 Task: Set the Modulation / Constellation for Cable and satellite reception parameters to Auto QAM.
Action: Mouse moved to (130, 19)
Screenshot: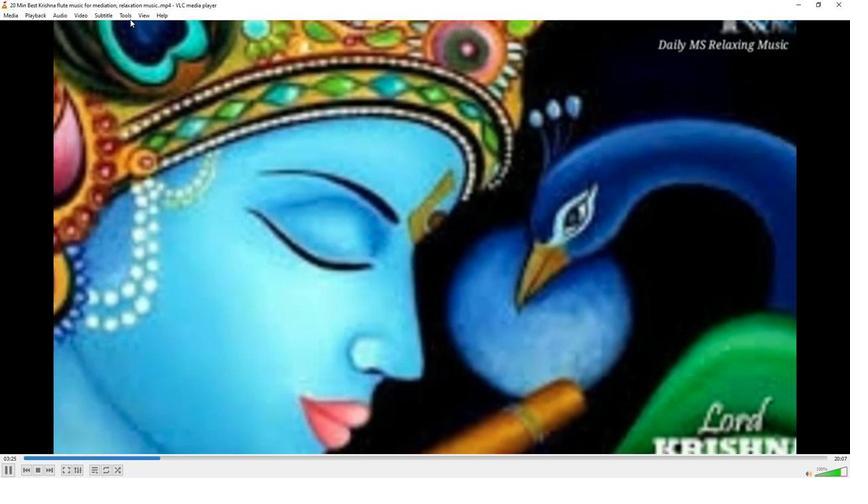 
Action: Mouse pressed left at (130, 19)
Screenshot: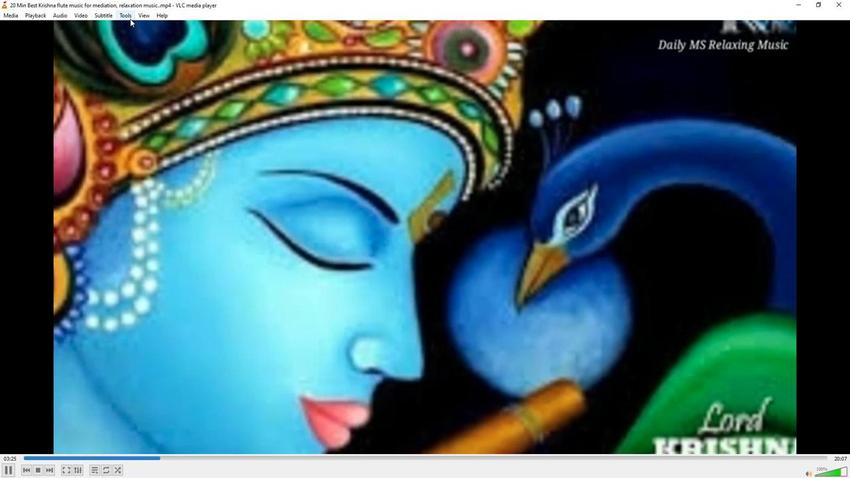
Action: Mouse moved to (133, 122)
Screenshot: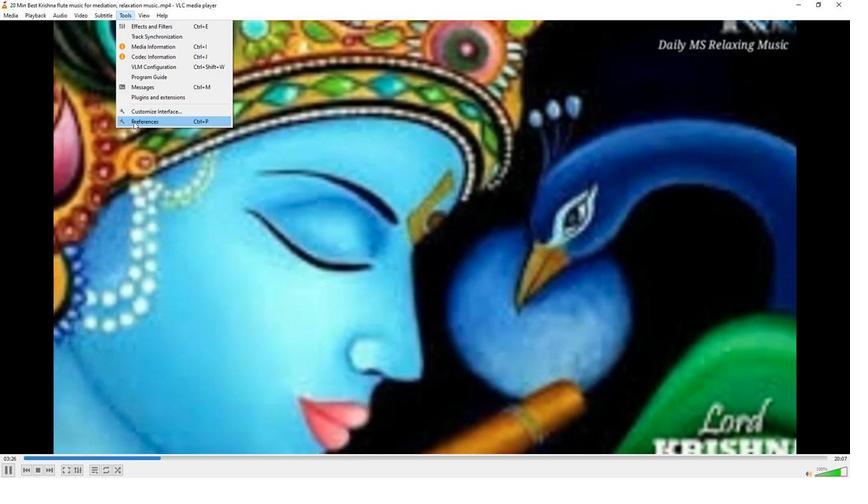 
Action: Mouse pressed left at (133, 122)
Screenshot: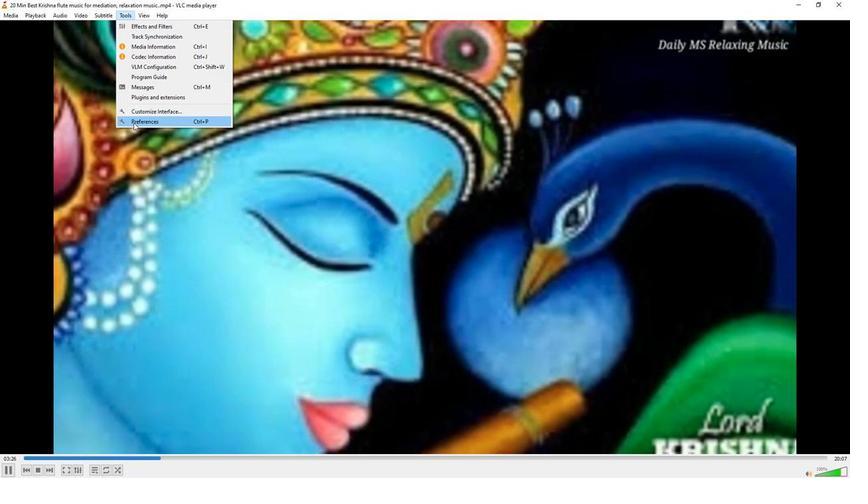 
Action: Mouse moved to (277, 389)
Screenshot: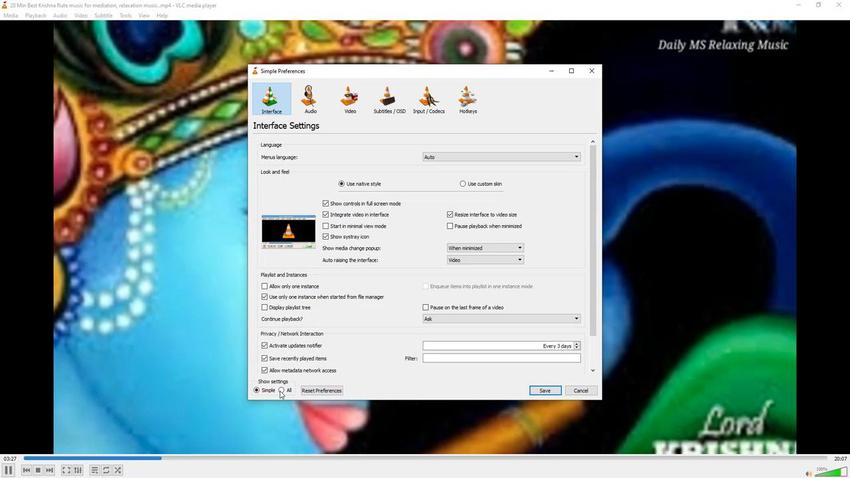 
Action: Mouse pressed left at (277, 389)
Screenshot: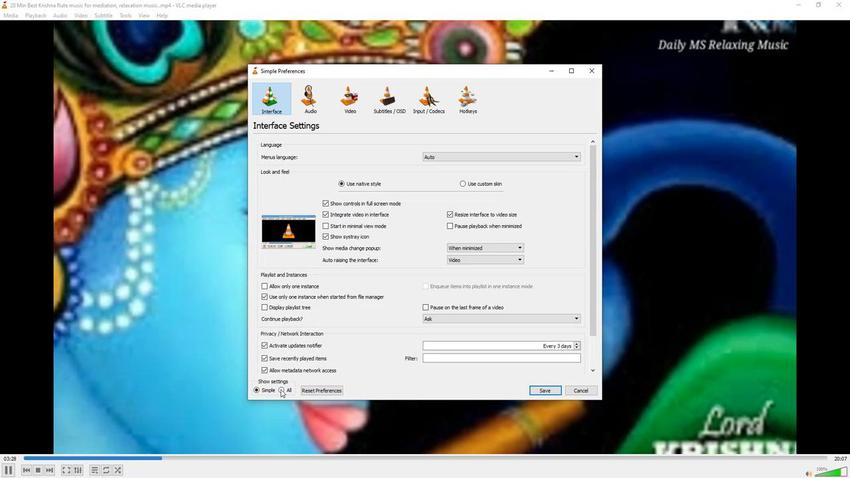 
Action: Mouse moved to (265, 237)
Screenshot: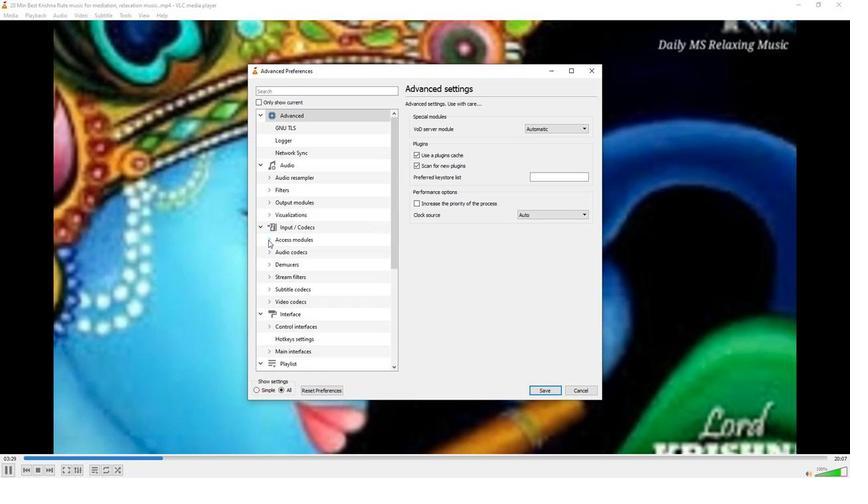 
Action: Mouse pressed left at (265, 237)
Screenshot: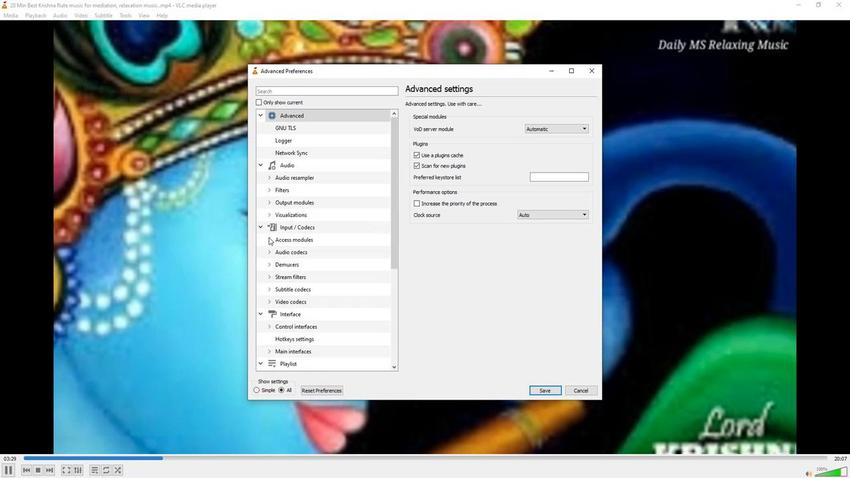
Action: Mouse moved to (285, 311)
Screenshot: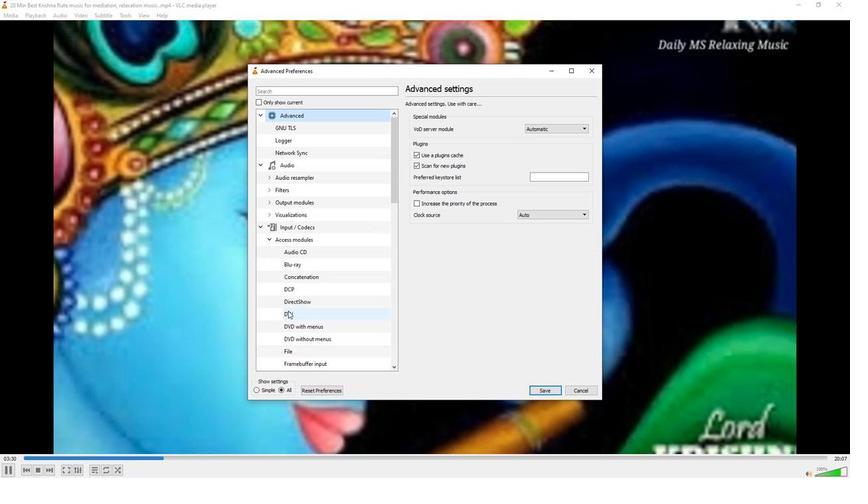 
Action: Mouse pressed left at (285, 311)
Screenshot: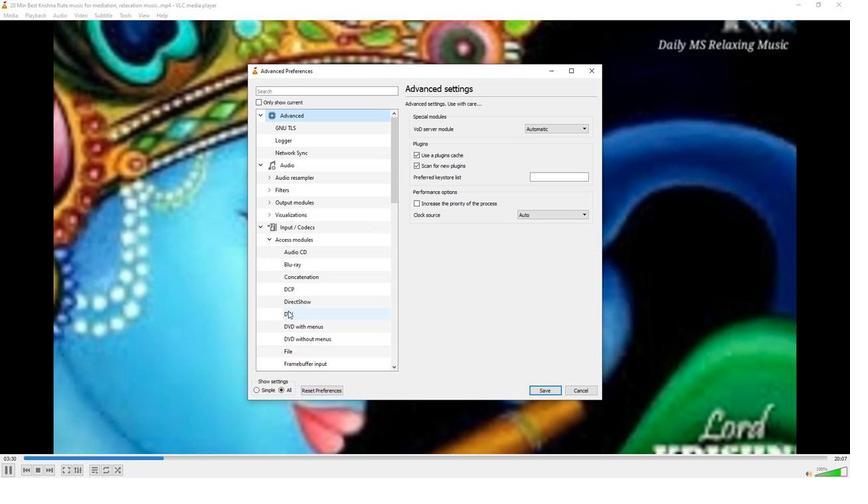 
Action: Mouse moved to (459, 285)
Screenshot: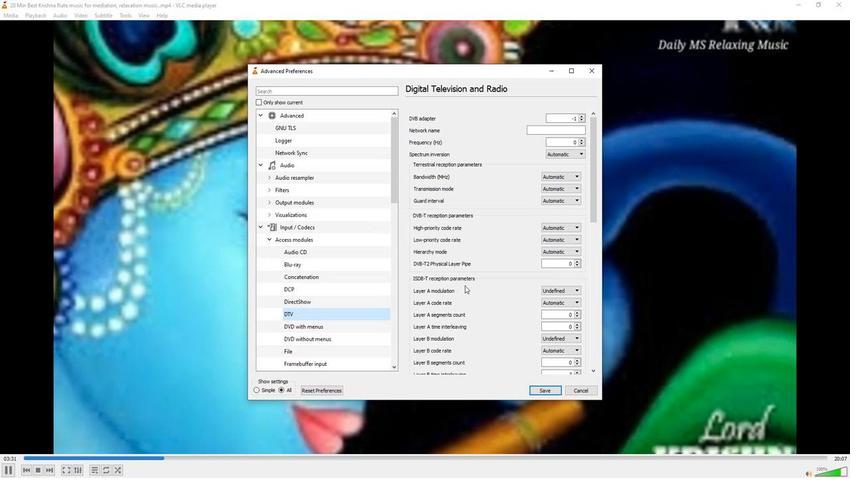 
Action: Mouse scrolled (459, 285) with delta (0, 0)
Screenshot: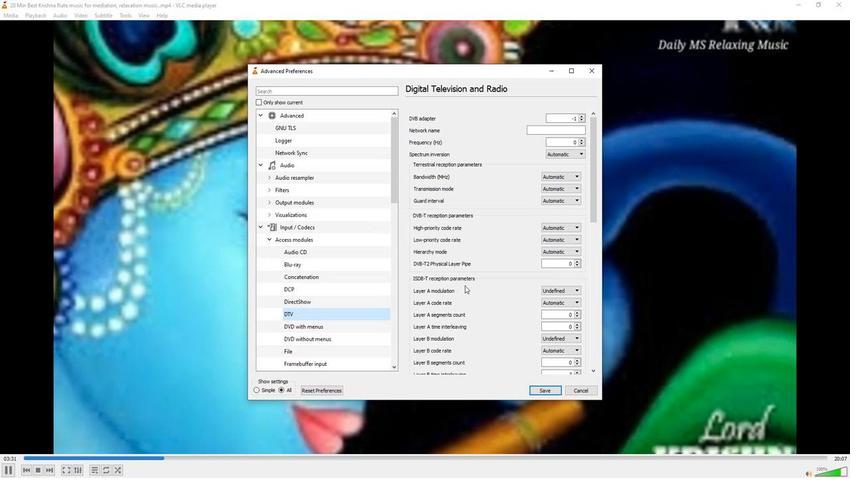 
Action: Mouse scrolled (459, 285) with delta (0, 0)
Screenshot: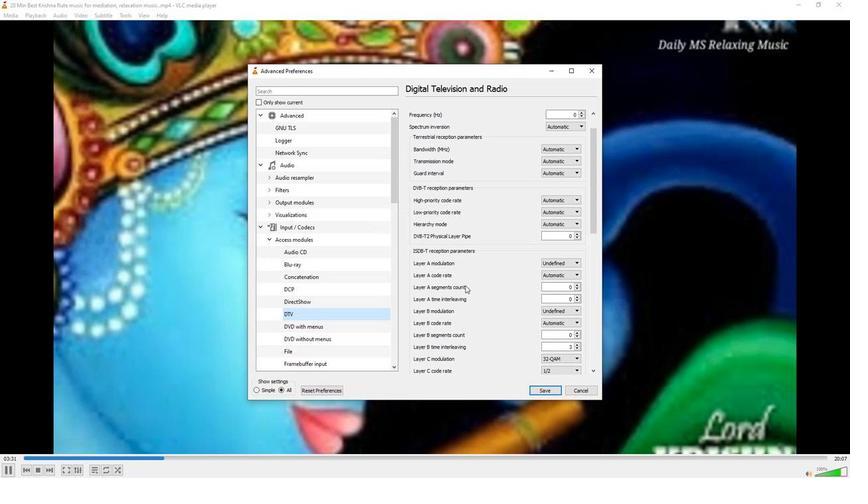 
Action: Mouse scrolled (459, 285) with delta (0, 0)
Screenshot: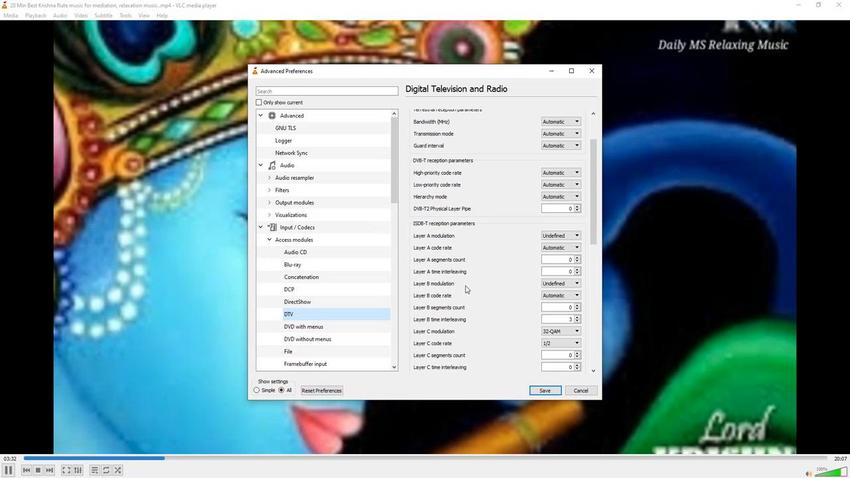 
Action: Mouse scrolled (459, 285) with delta (0, 0)
Screenshot: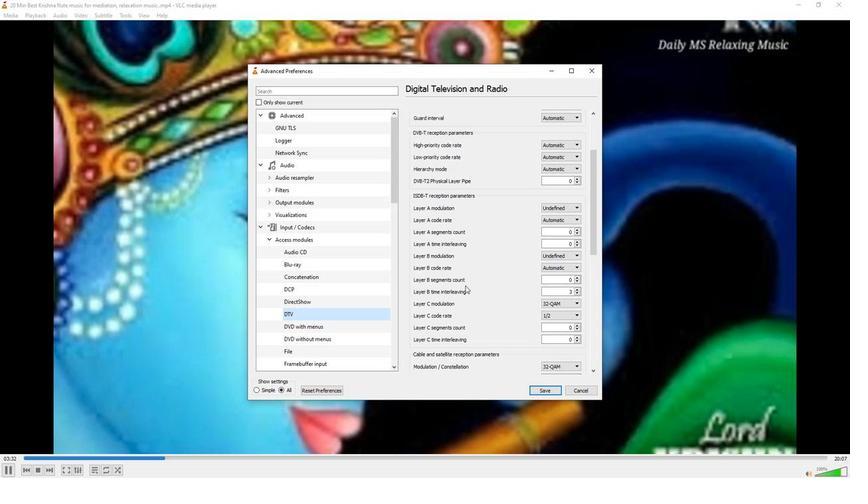 
Action: Mouse scrolled (459, 285) with delta (0, 0)
Screenshot: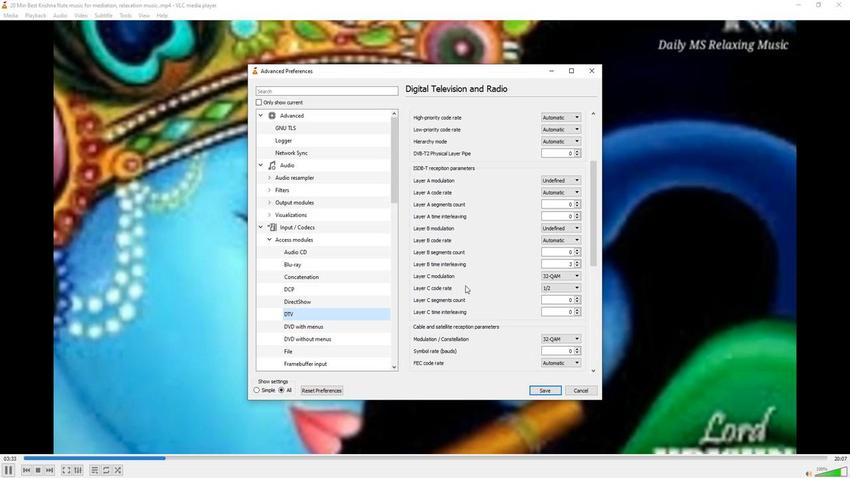 
Action: Mouse moved to (547, 310)
Screenshot: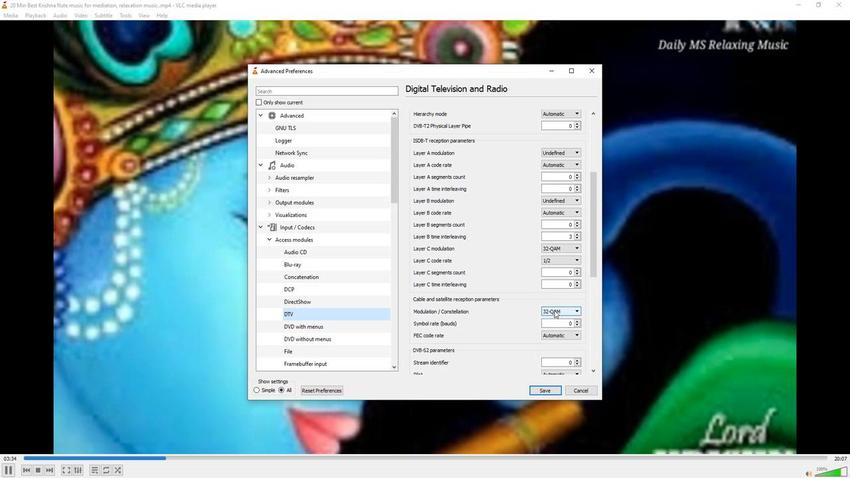 
Action: Mouse pressed left at (547, 310)
Screenshot: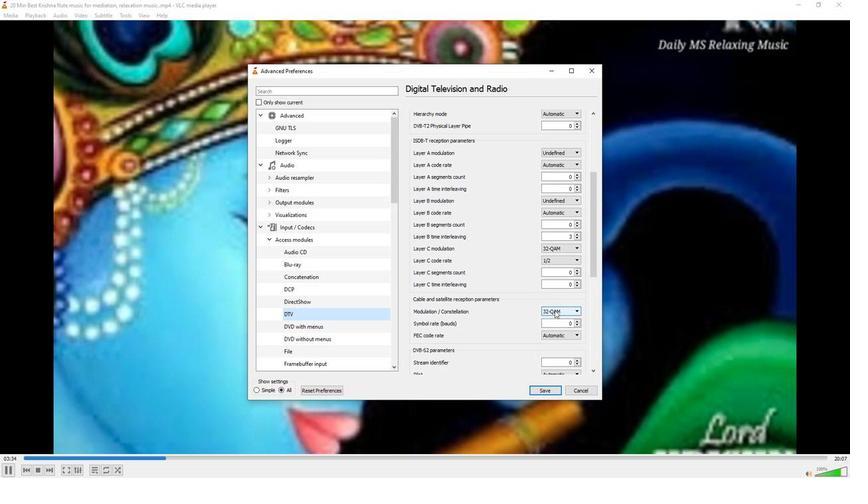 
Action: Mouse moved to (540, 324)
Screenshot: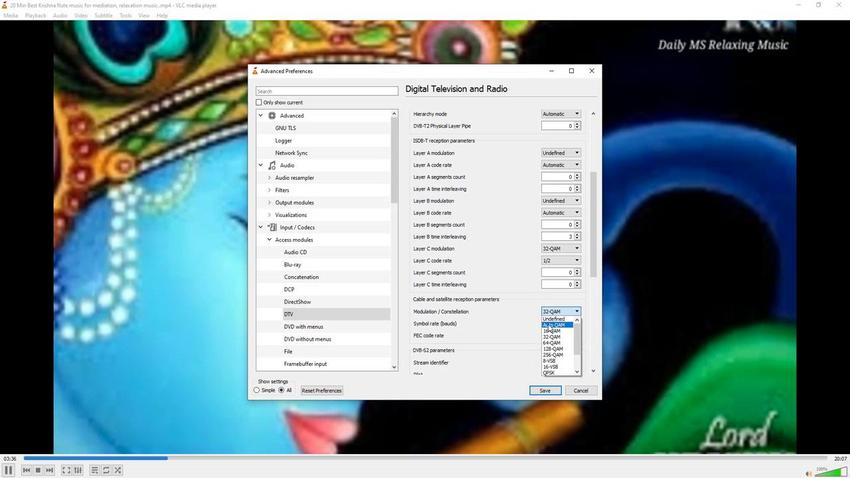 
Action: Mouse pressed left at (540, 324)
Screenshot: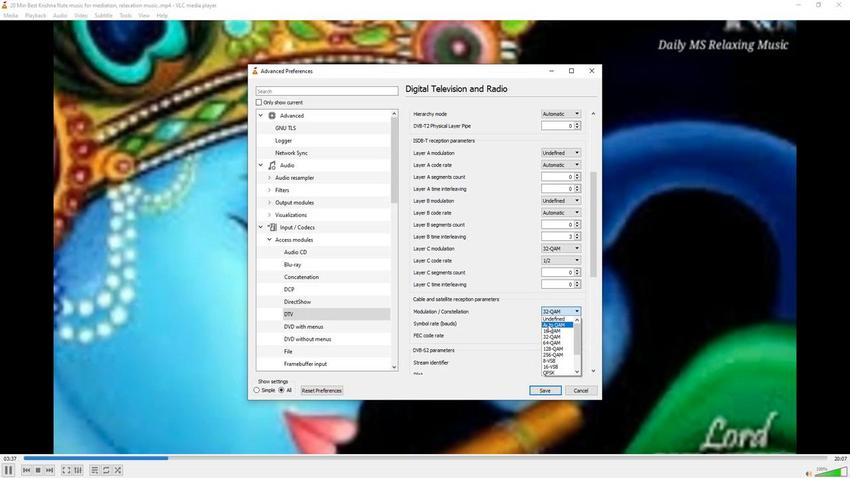 
Action: Mouse moved to (477, 312)
Screenshot: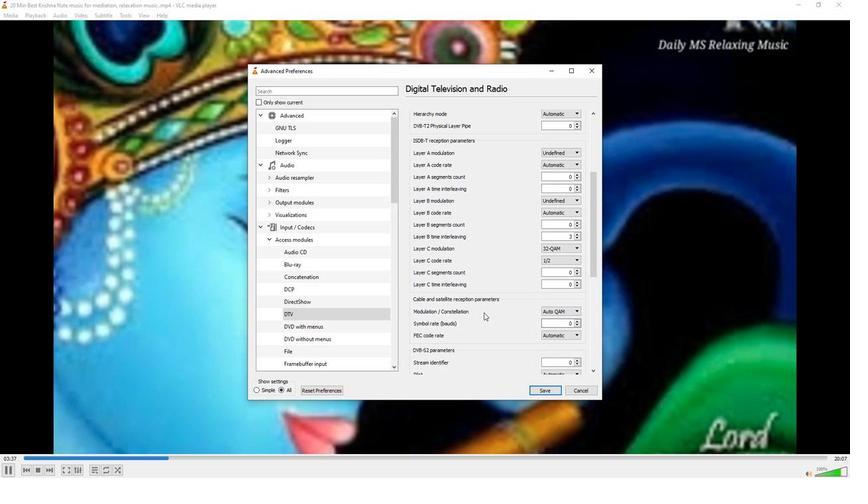
